 Task: Look for properties with studio beds.
Action: Mouse moved to (602, 60)
Screenshot: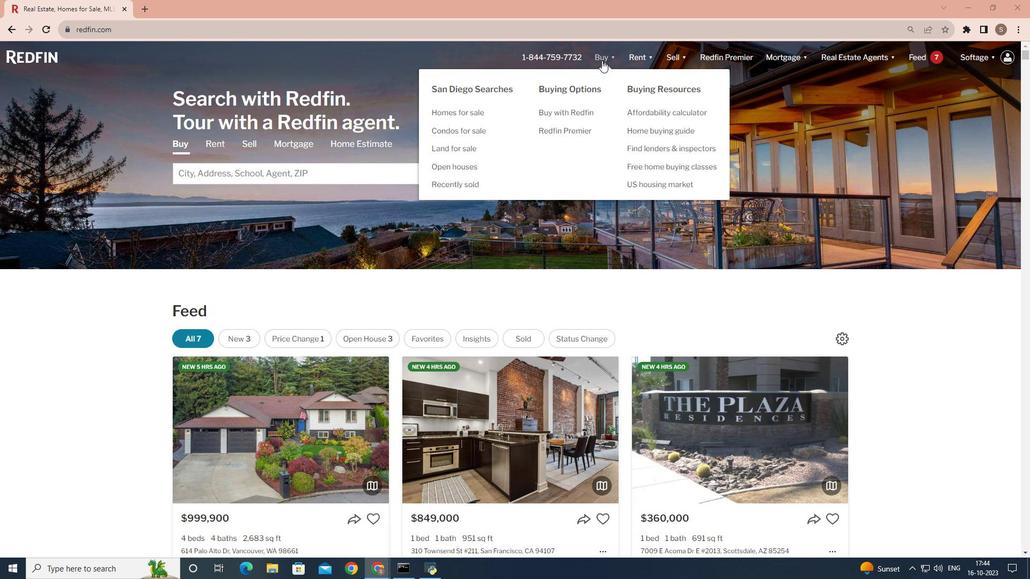 
Action: Mouse pressed left at (602, 60)
Screenshot: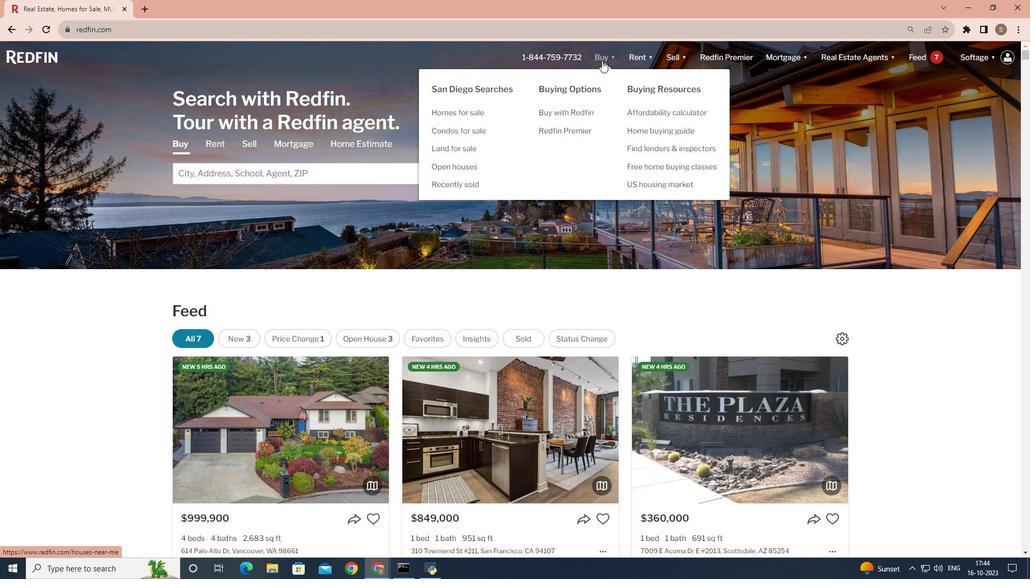 
Action: Mouse moved to (356, 227)
Screenshot: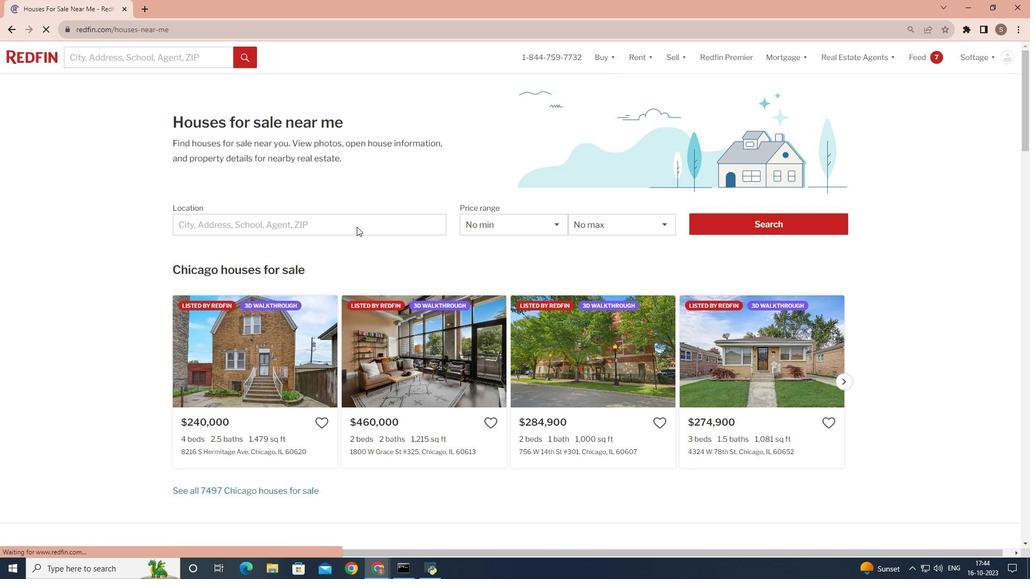 
Action: Mouse pressed left at (356, 227)
Screenshot: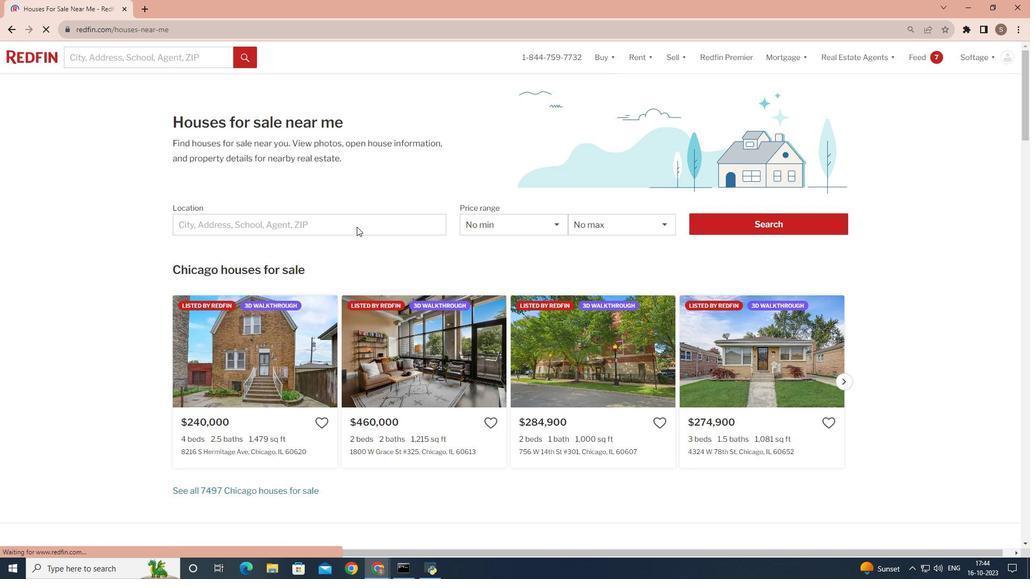 
Action: Mouse moved to (297, 224)
Screenshot: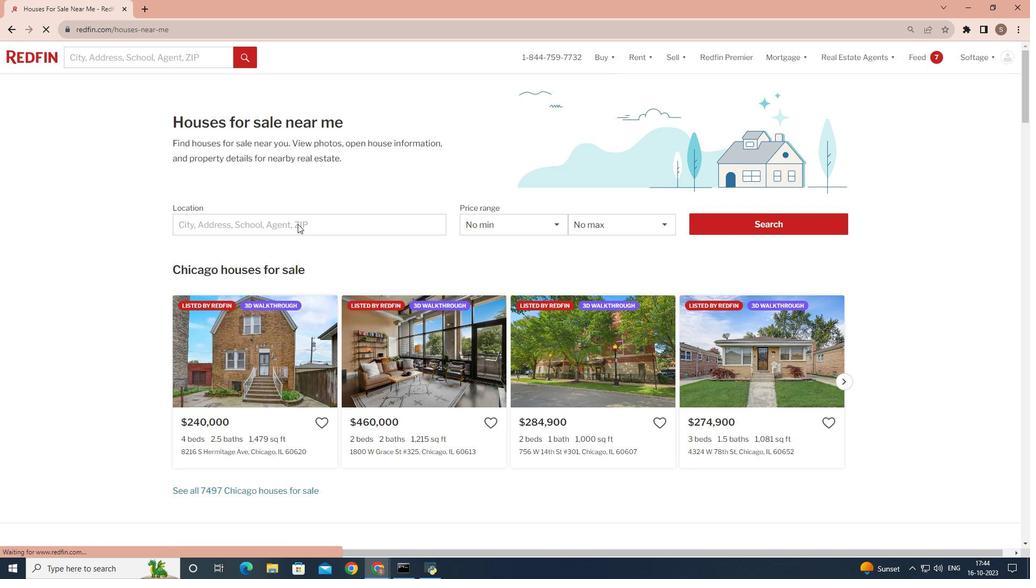 
Action: Mouse pressed left at (297, 224)
Screenshot: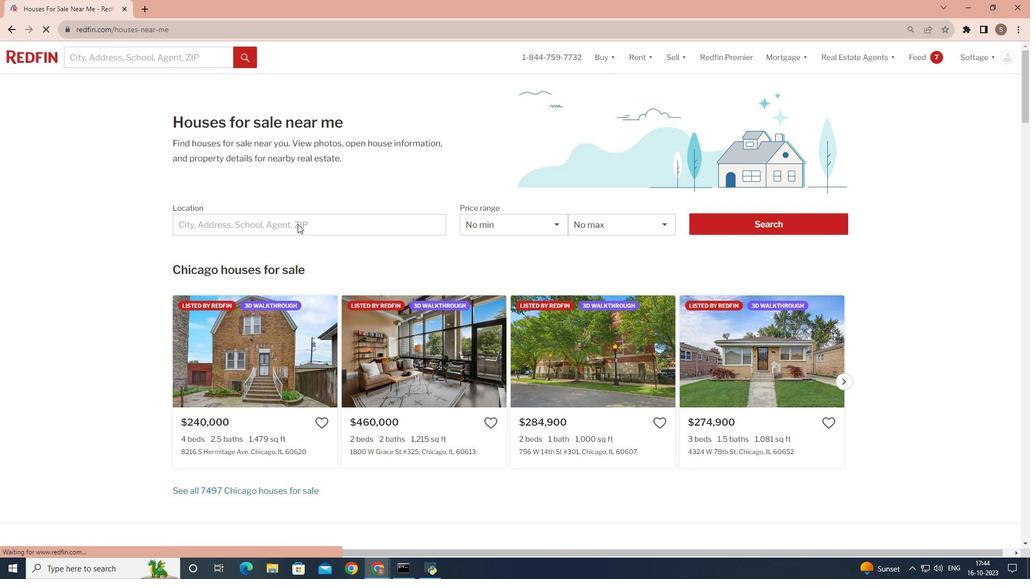 
Action: Mouse moved to (258, 224)
Screenshot: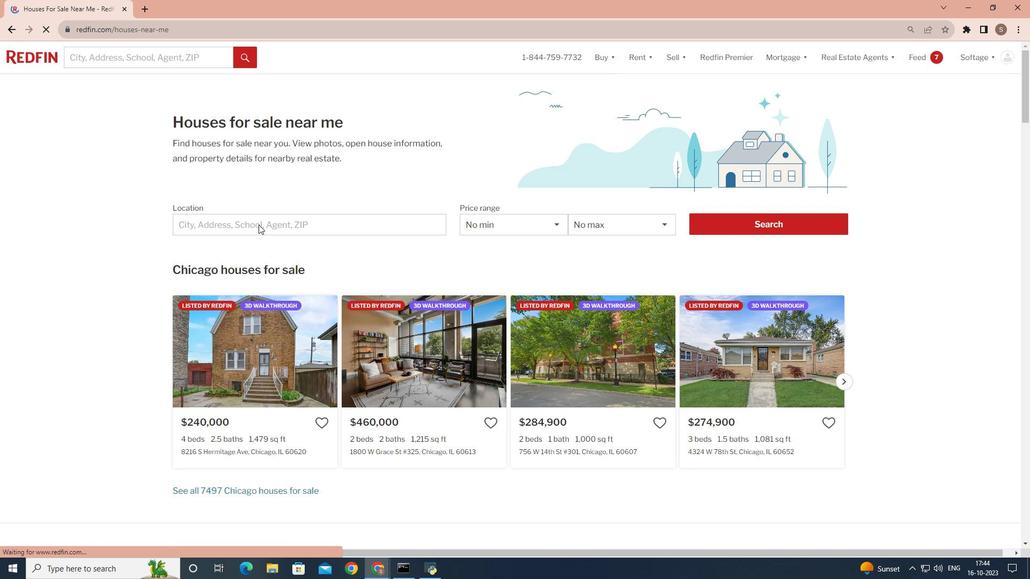 
Action: Mouse pressed left at (258, 224)
Screenshot: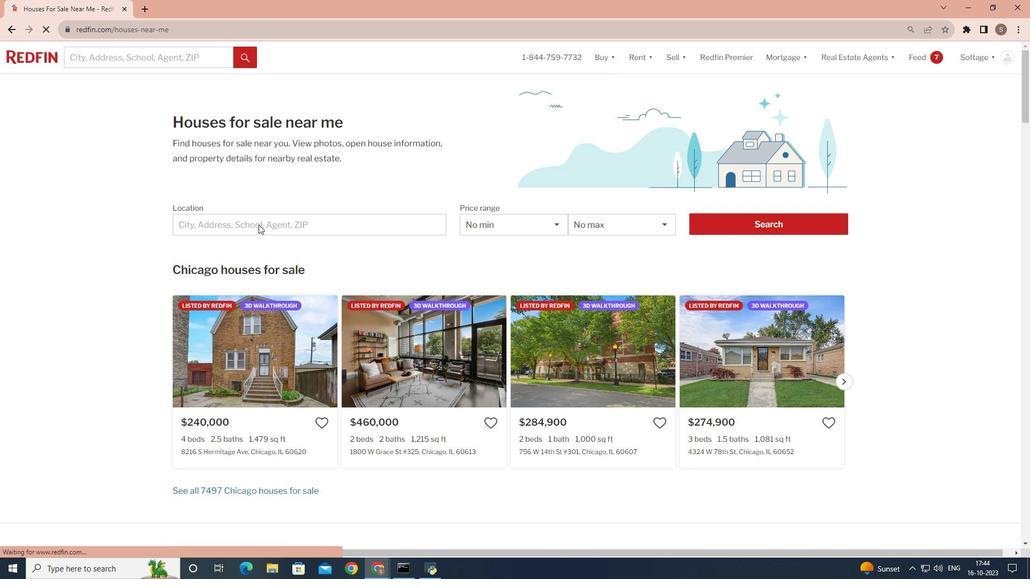 
Action: Mouse moved to (253, 224)
Screenshot: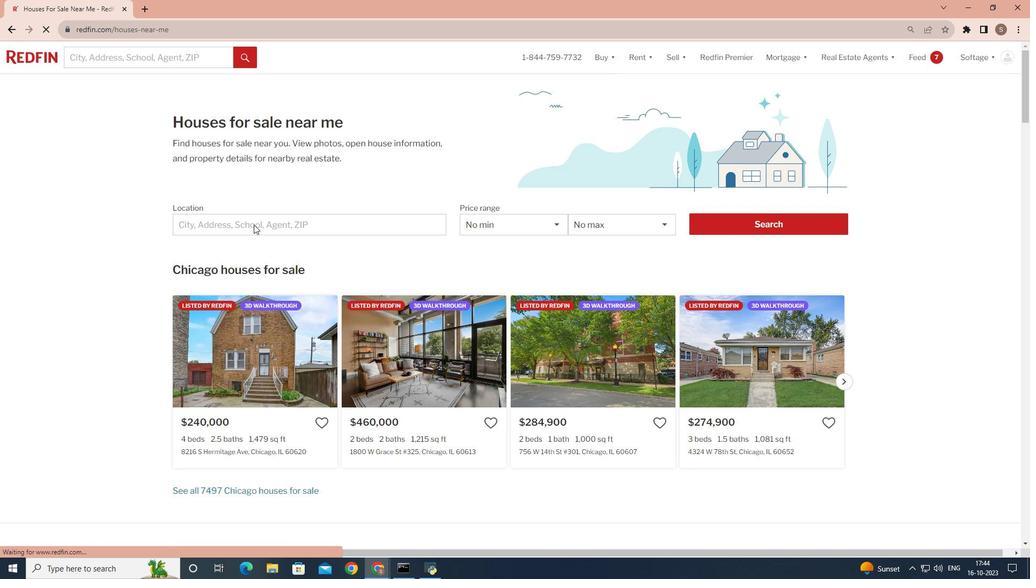 
Action: Mouse pressed left at (253, 224)
Screenshot: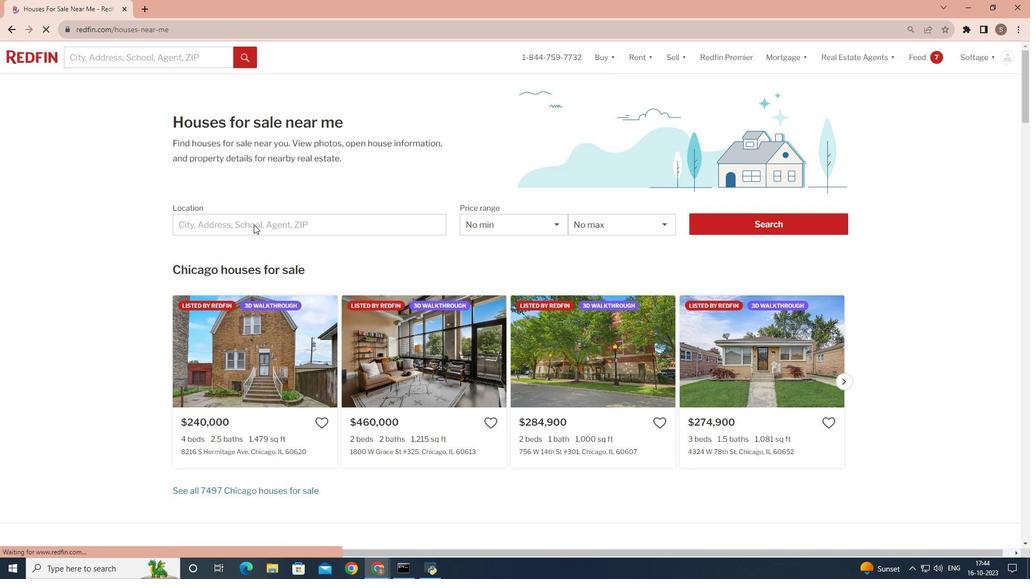 
Action: Mouse moved to (214, 225)
Screenshot: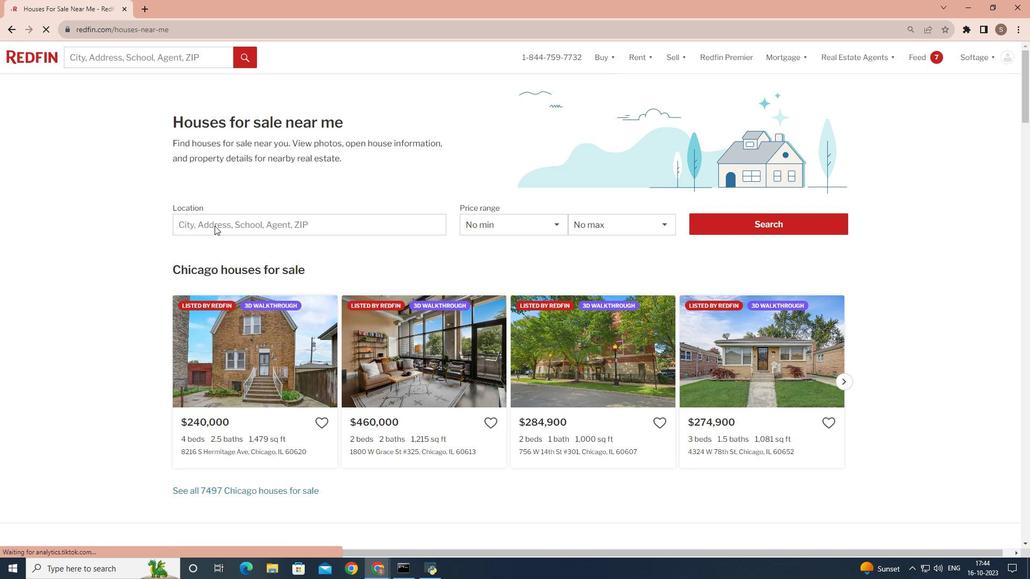 
Action: Mouse pressed left at (214, 225)
Screenshot: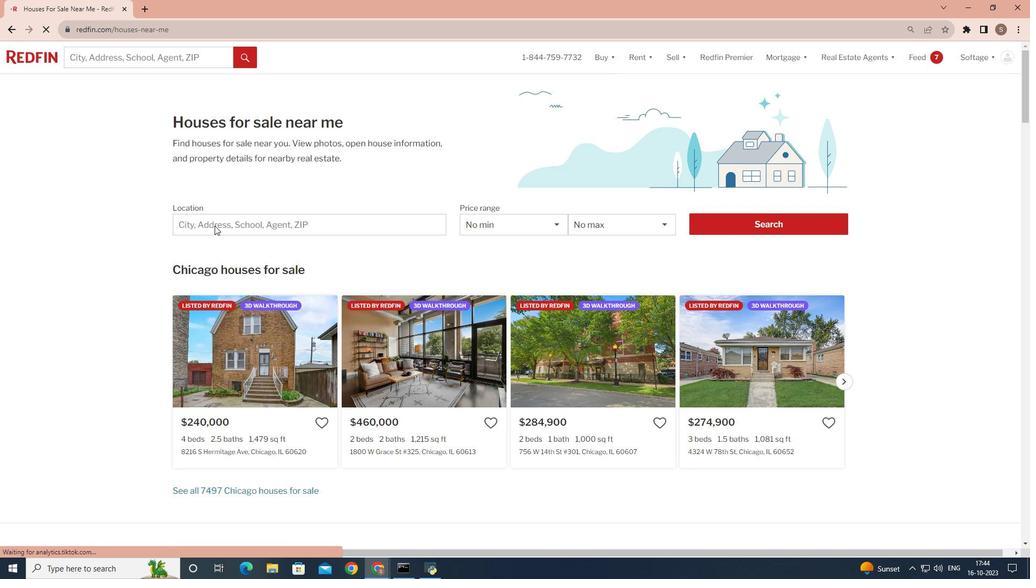 
Action: Mouse moved to (214, 225)
Screenshot: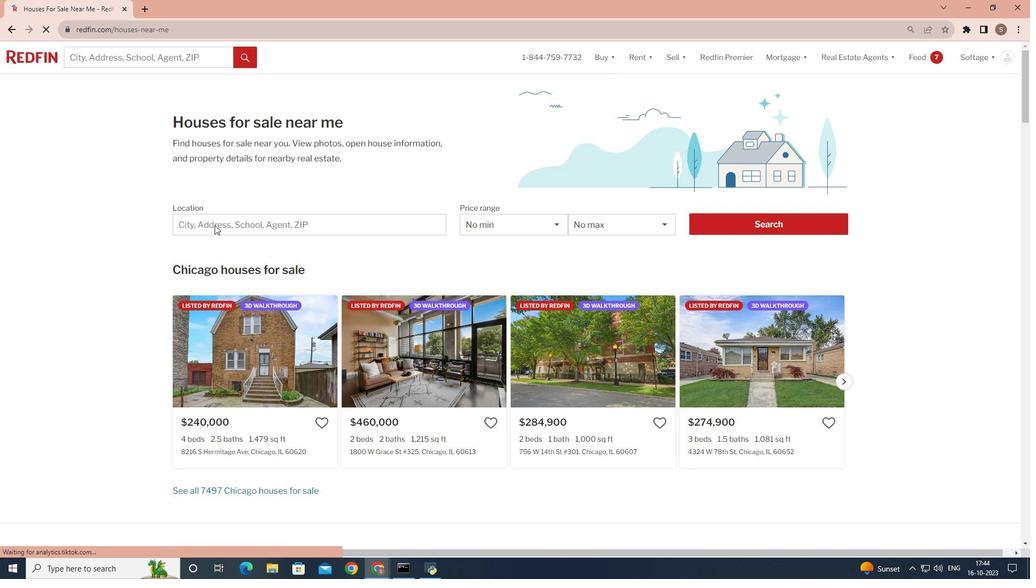 
Action: Mouse pressed left at (214, 225)
Screenshot: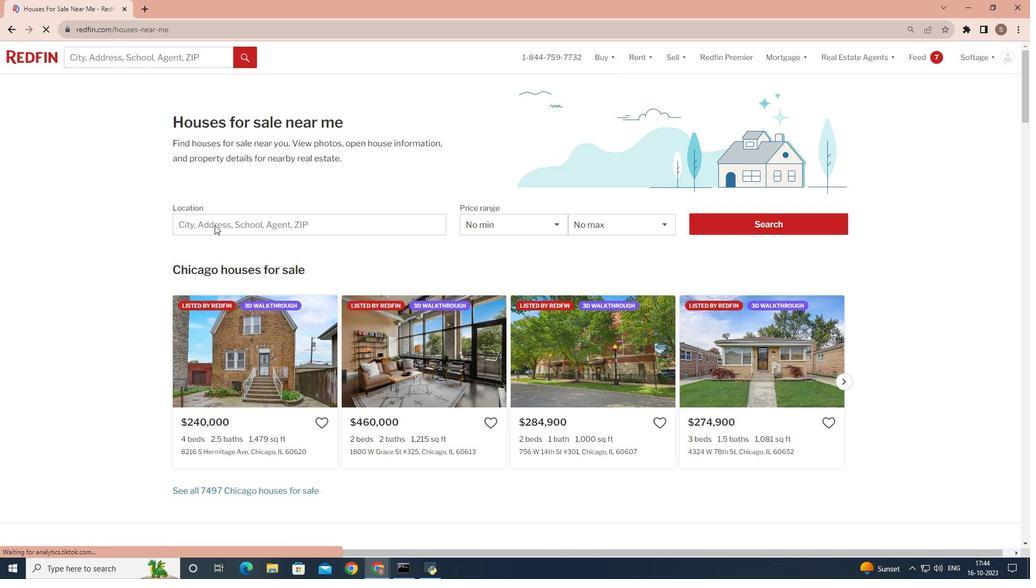 
Action: Mouse moved to (207, 221)
Screenshot: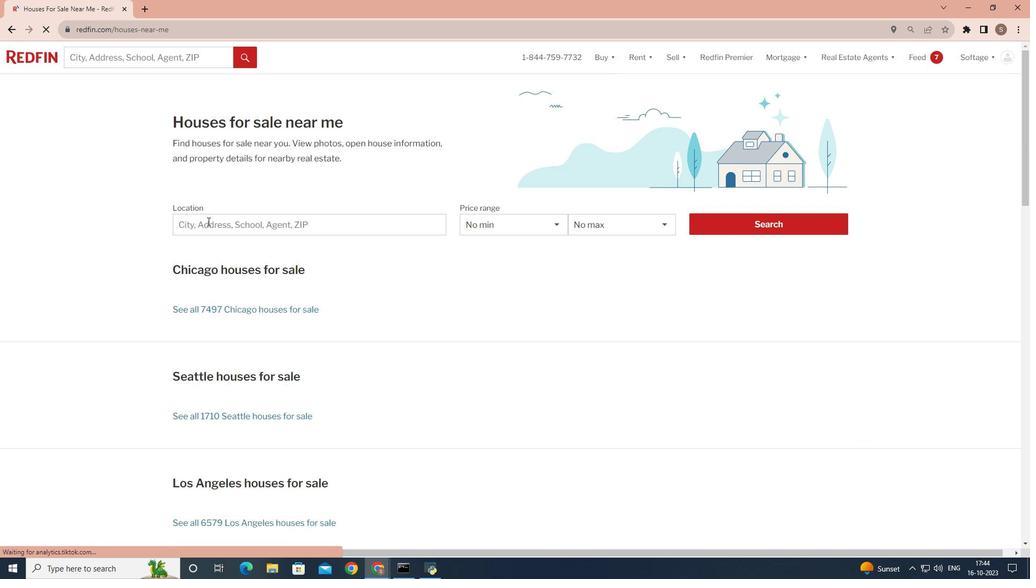 
Action: Mouse pressed left at (207, 221)
Screenshot: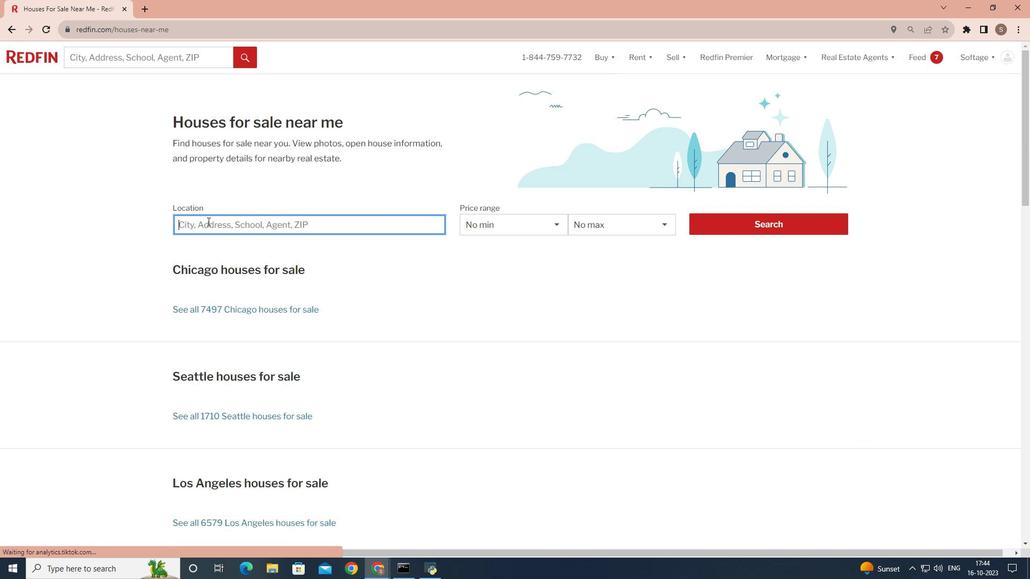 
Action: Key pressed <Key.shift>San<Key.space><Key.shift>Diego
Screenshot: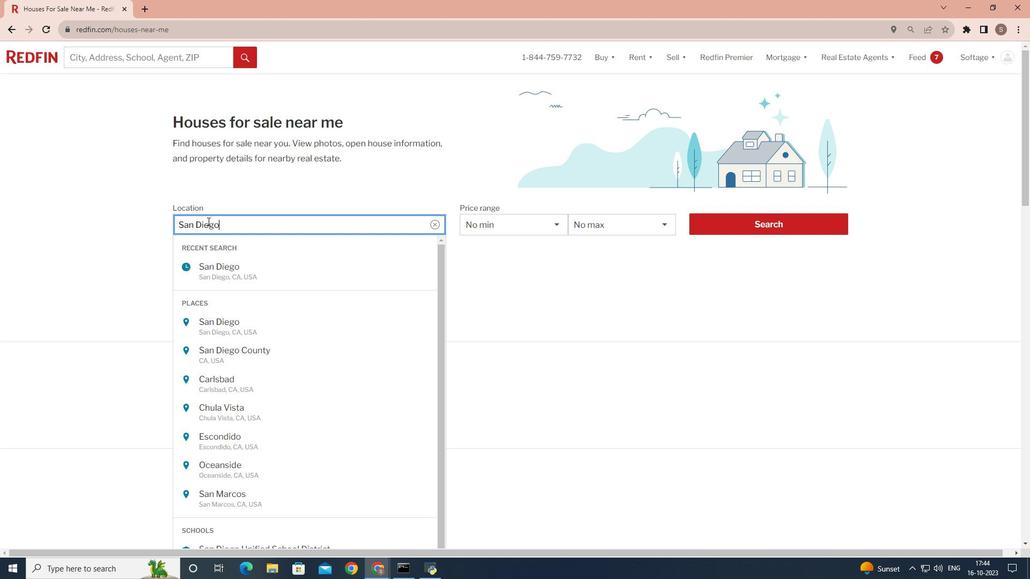 
Action: Mouse moved to (762, 218)
Screenshot: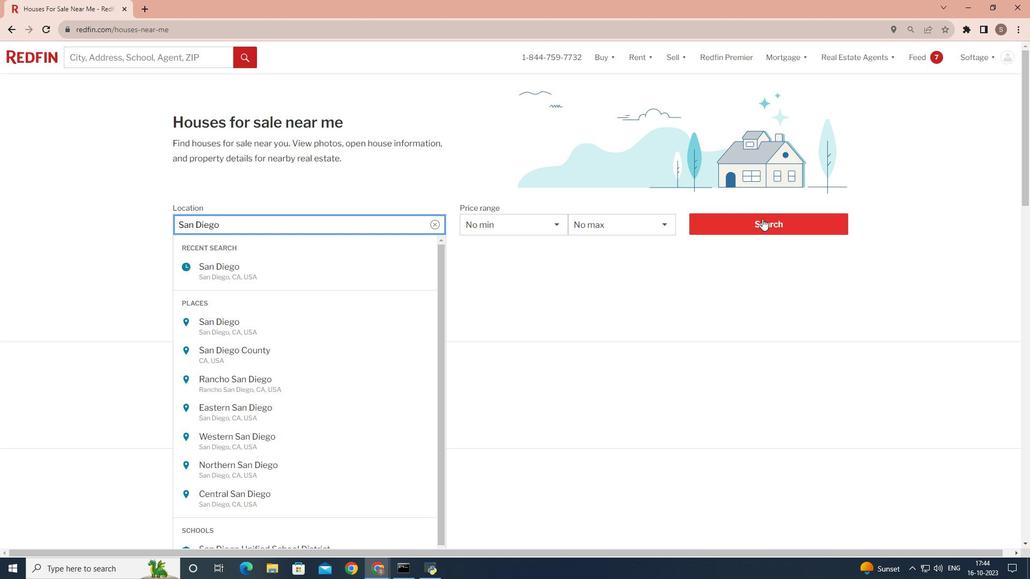 
Action: Mouse pressed left at (762, 218)
Screenshot: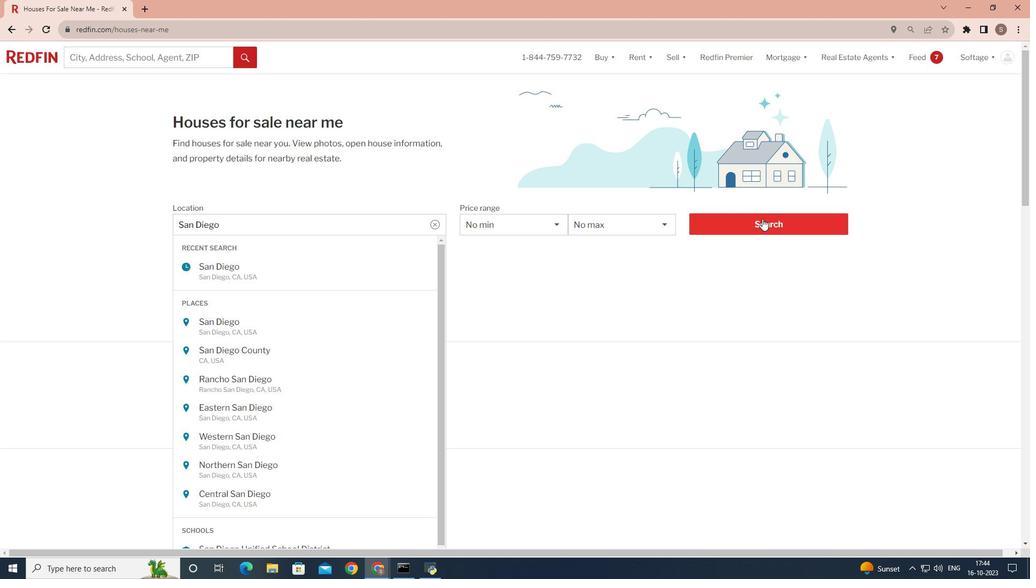 
Action: Mouse moved to (762, 218)
Screenshot: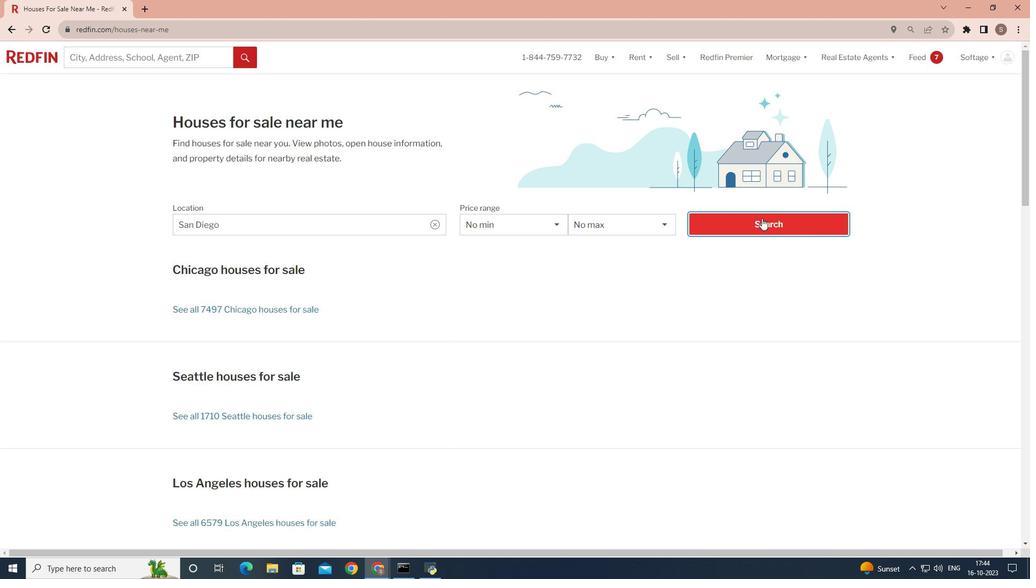 
Action: Mouse pressed left at (762, 218)
Screenshot: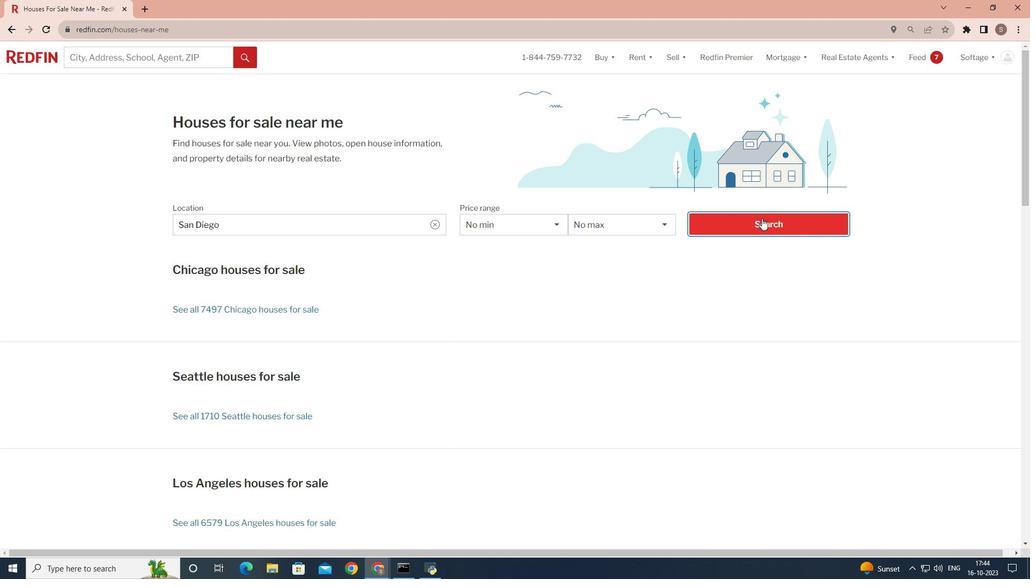 
Action: Mouse moved to (936, 127)
Screenshot: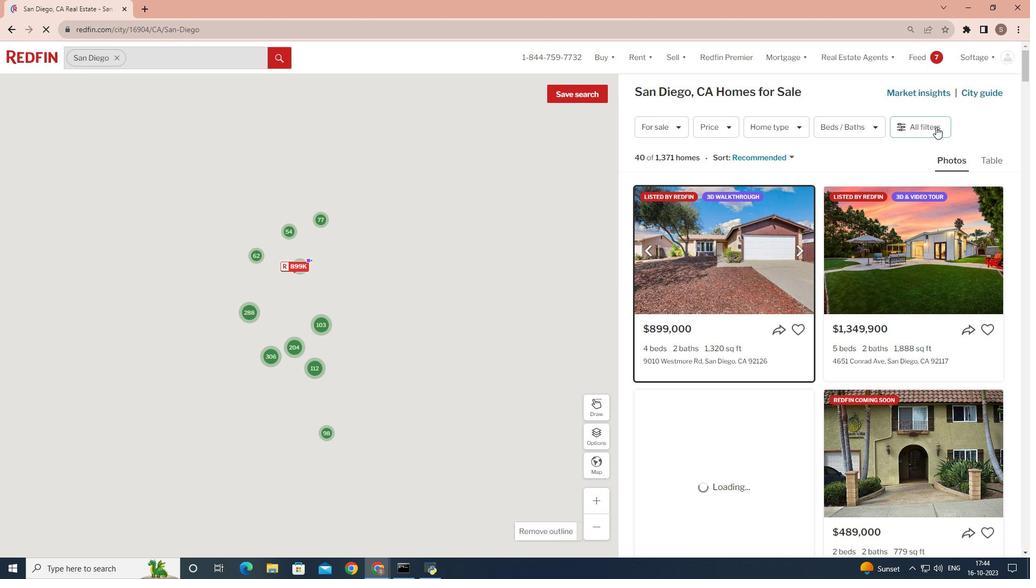 
Action: Mouse pressed left at (936, 127)
Screenshot: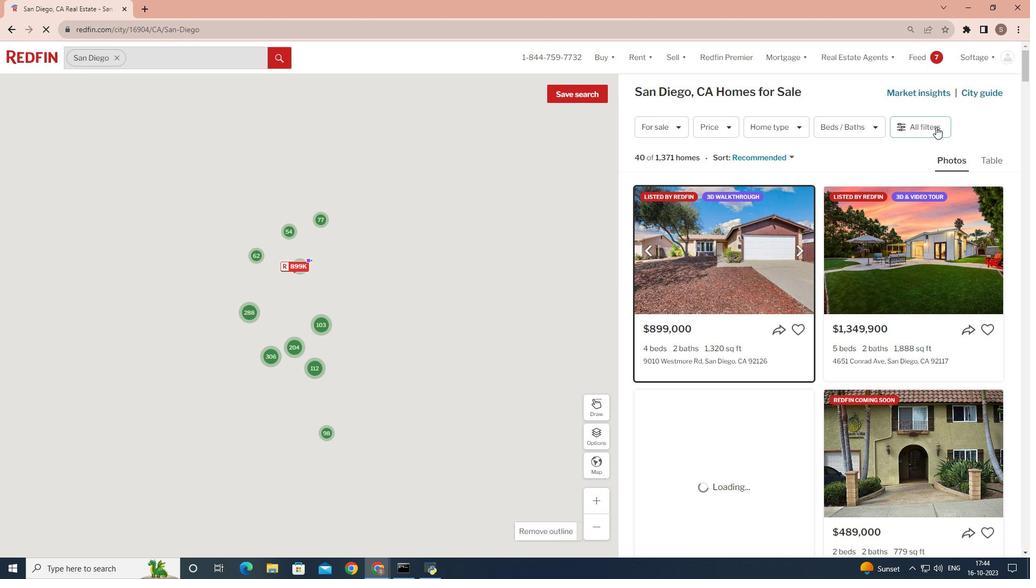 
Action: Mouse pressed left at (936, 127)
Screenshot: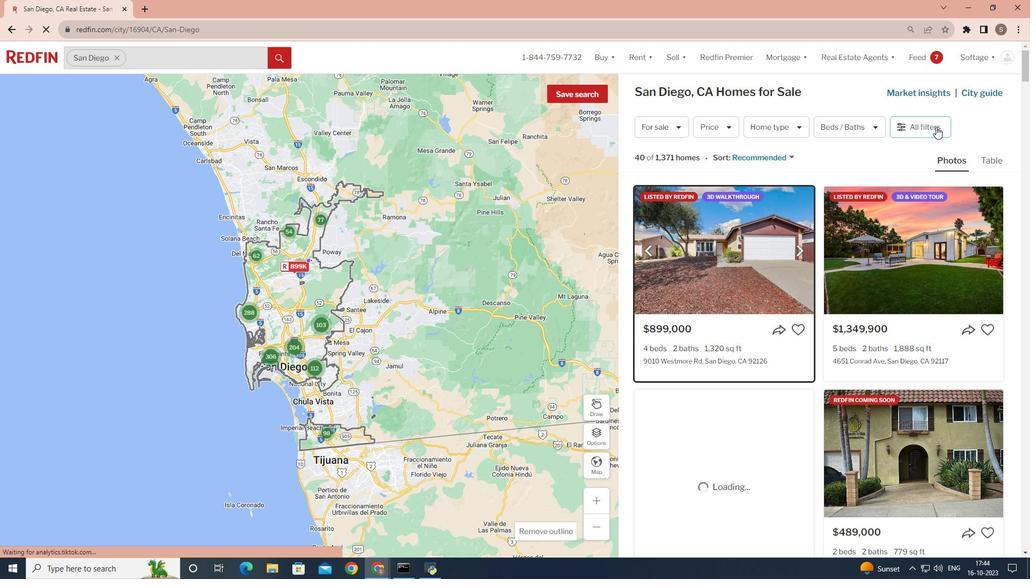 
Action: Mouse moved to (921, 125)
Screenshot: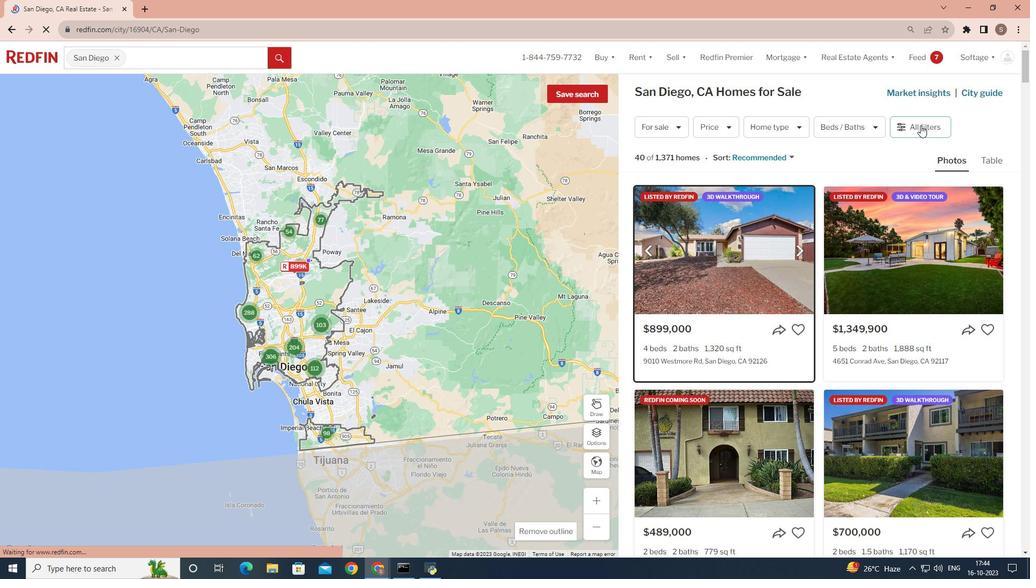 
Action: Mouse pressed left at (921, 125)
Screenshot: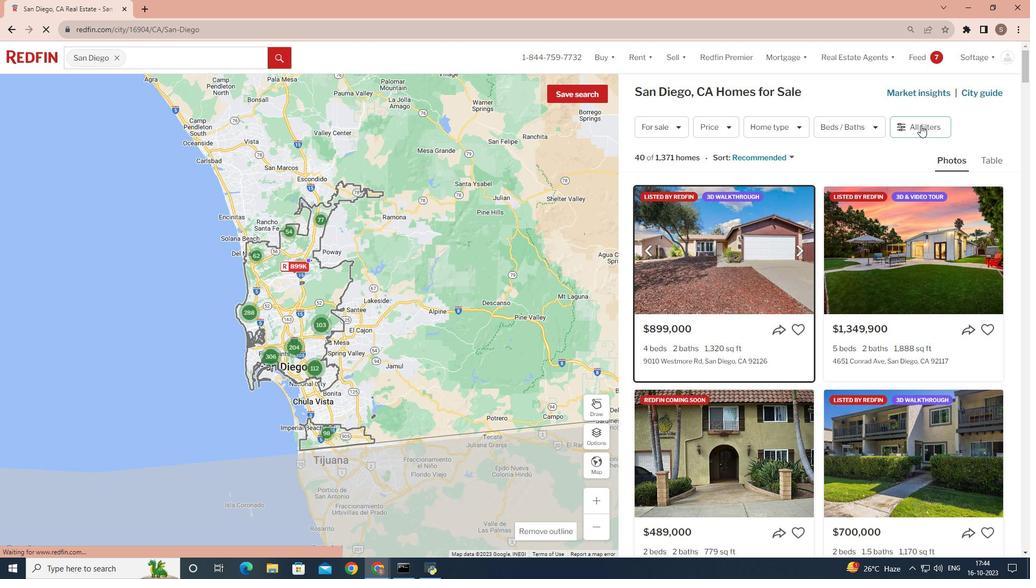 
Action: Mouse moved to (867, 186)
Screenshot: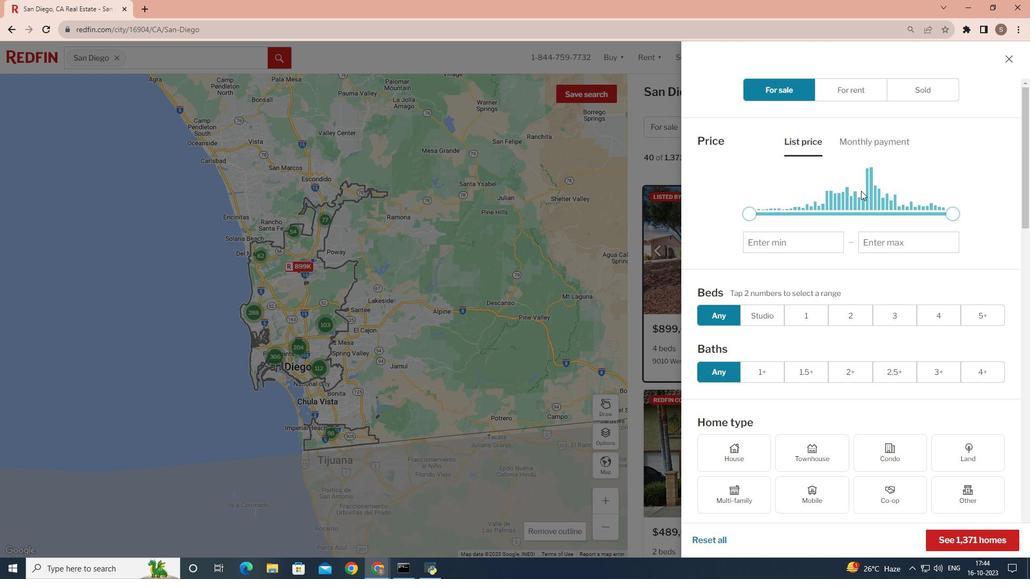 
Action: Mouse scrolled (867, 185) with delta (0, 0)
Screenshot: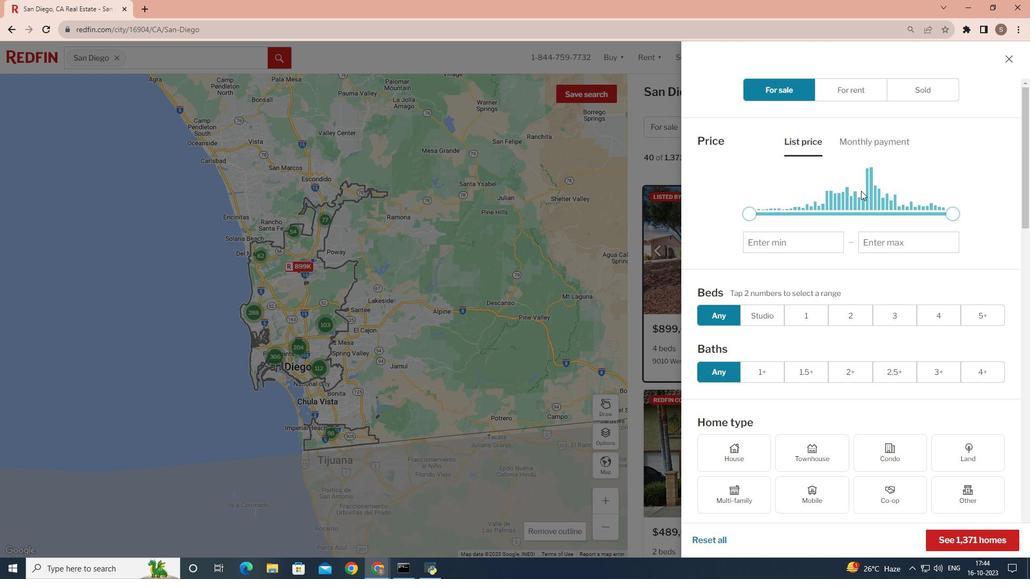 
Action: Mouse moved to (757, 258)
Screenshot: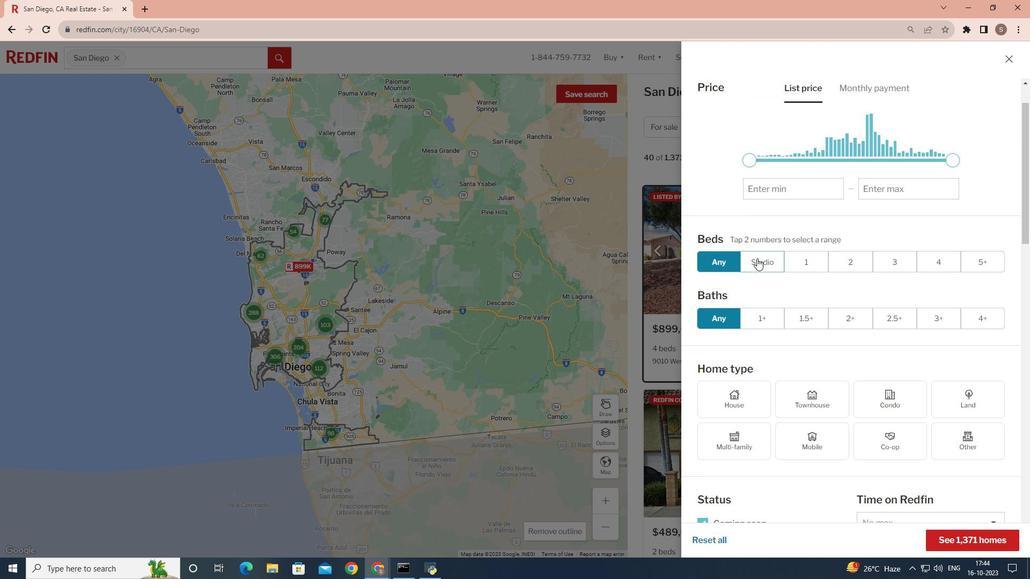 
Action: Mouse pressed left at (757, 258)
Screenshot: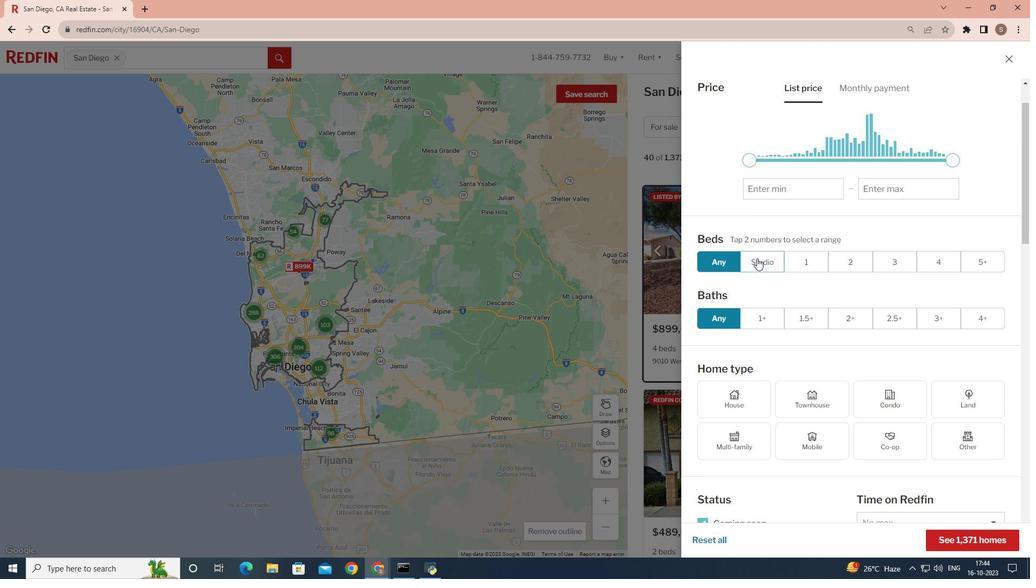 
